 Task: Create in the project ArtisanTech and in the Backlog issue 'Develop a new tool for automated testing of mobile application functional correctness and performance under varying network conditions' a child issue 'Integration with employee benefits systems', and assign it to team member softage.2@softage.net. Create in the project ArtisanTech and in the Backlog issue 'Upgrade the session management and timeout mechanisms of a web application to improve user security and session management' a child issue 'Code optimization for energy-efficient audio processing', and assign it to team member softage.3@softage.net
Action: Mouse moved to (181, 56)
Screenshot: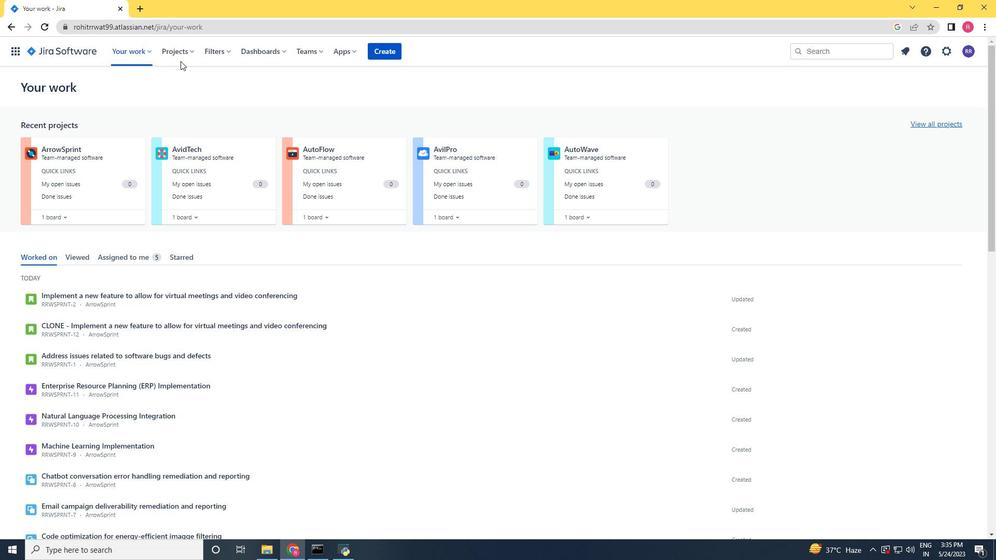 
Action: Mouse pressed left at (181, 56)
Screenshot: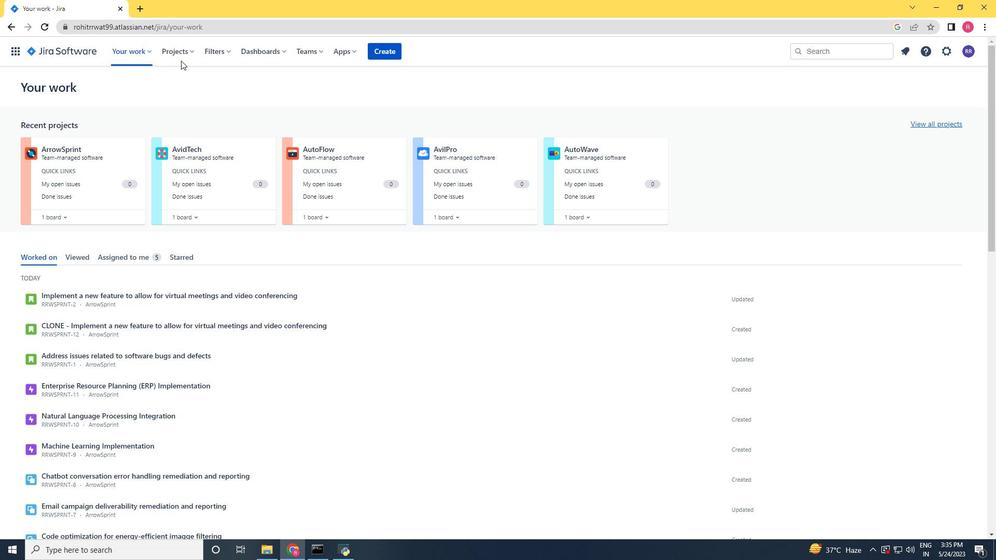 
Action: Mouse moved to (211, 104)
Screenshot: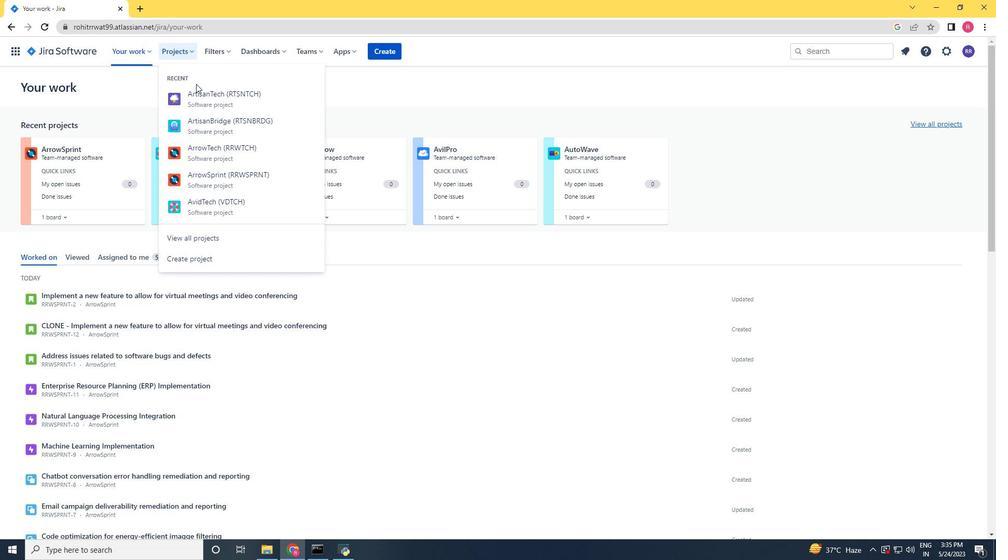 
Action: Mouse pressed left at (211, 104)
Screenshot: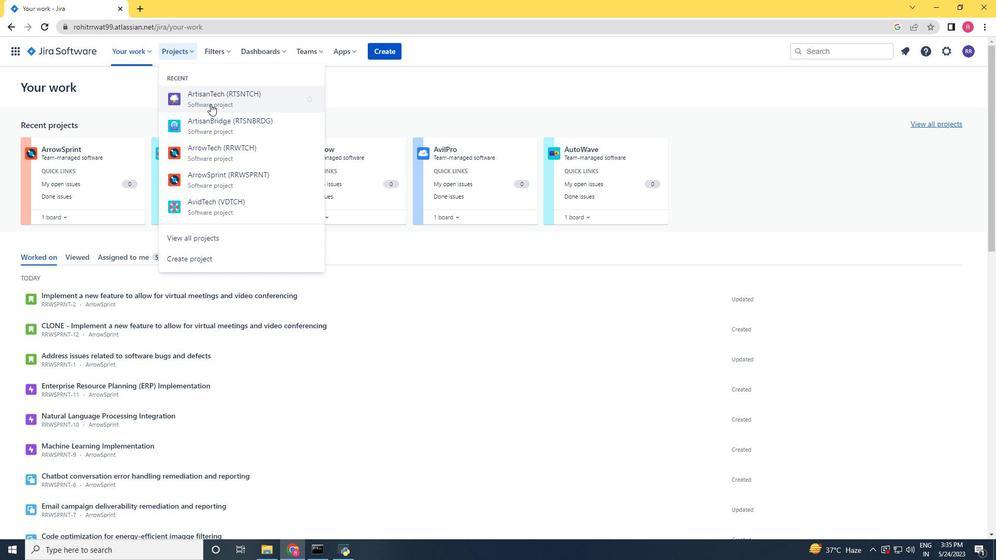 
Action: Mouse moved to (38, 158)
Screenshot: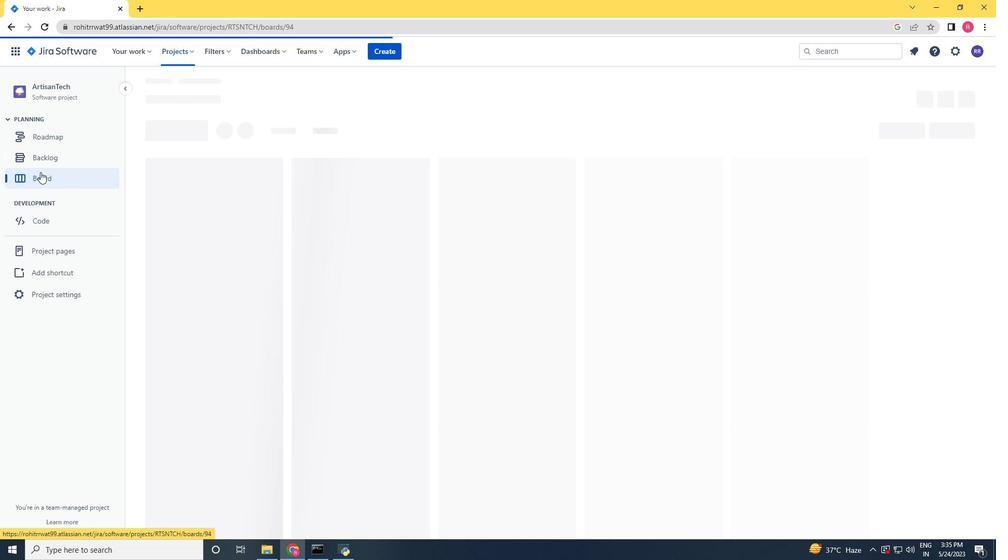 
Action: Mouse pressed left at (38, 158)
Screenshot: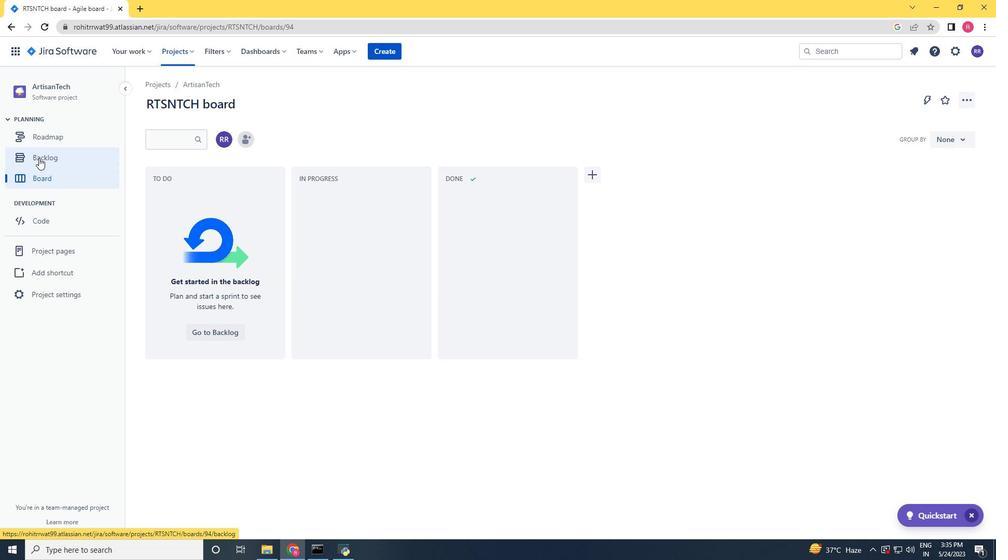 
Action: Mouse moved to (756, 313)
Screenshot: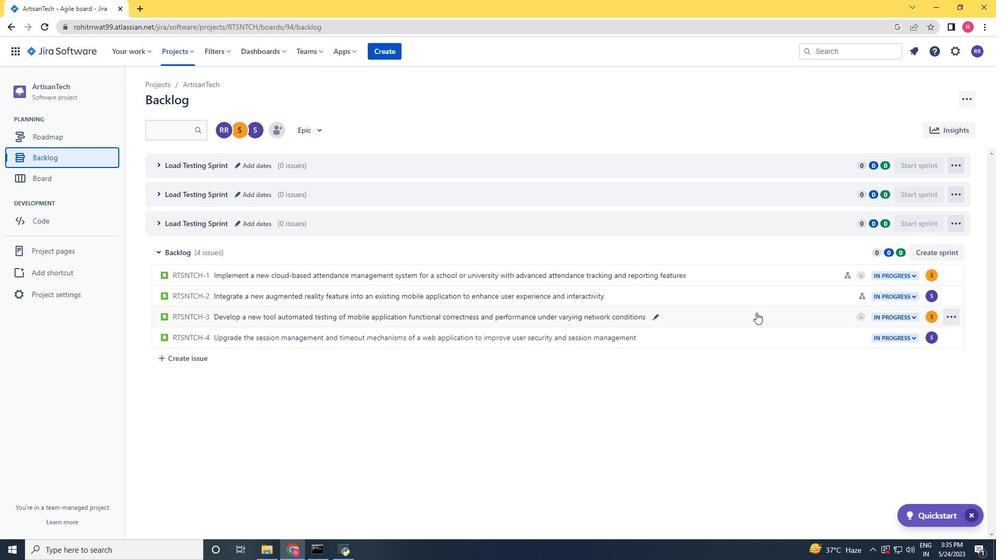 
Action: Mouse pressed left at (756, 313)
Screenshot: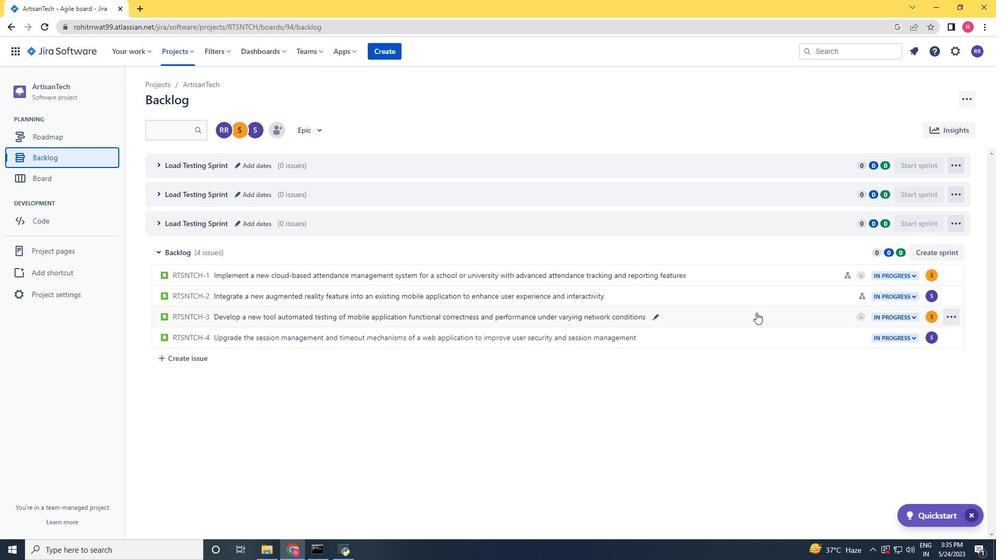 
Action: Mouse moved to (814, 262)
Screenshot: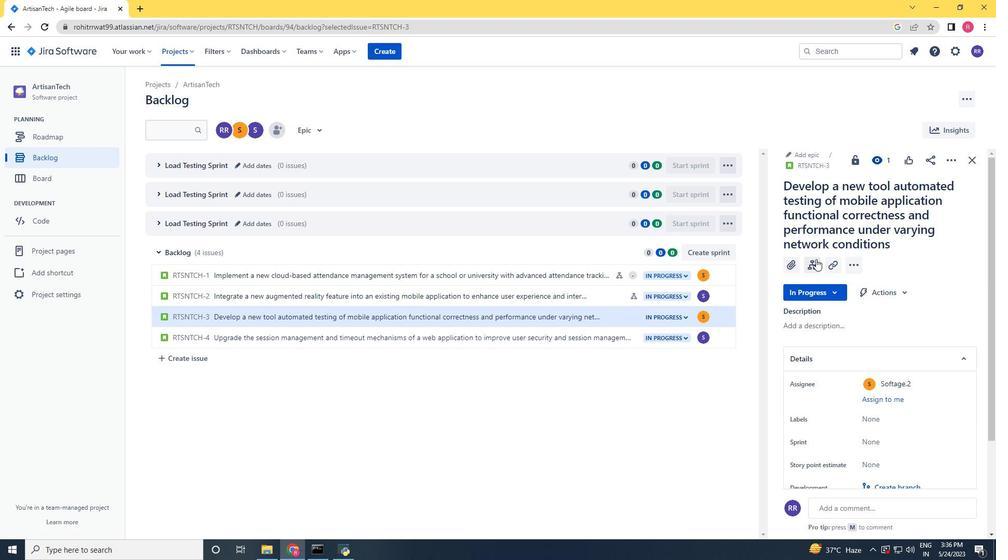 
Action: Mouse pressed left at (814, 262)
Screenshot: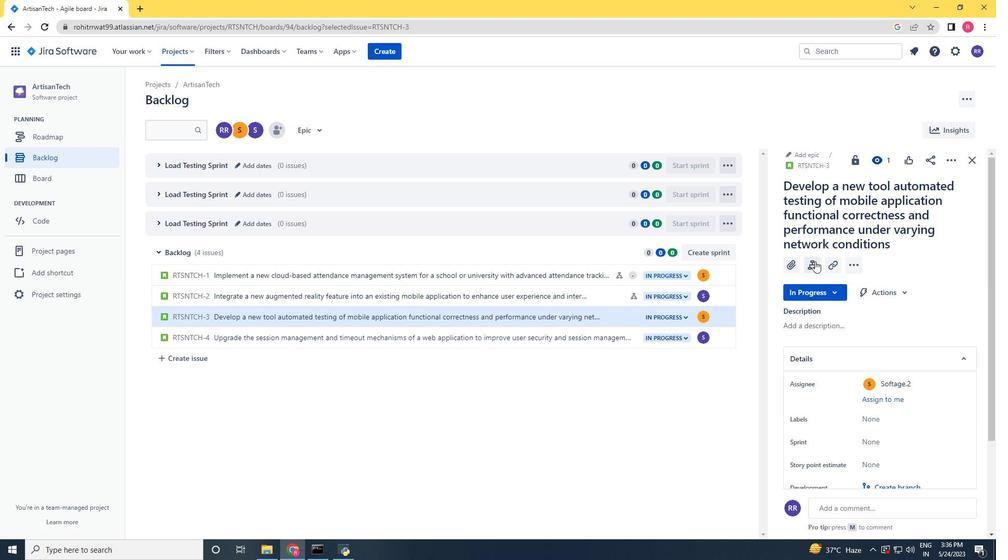 
Action: Mouse moved to (792, 255)
Screenshot: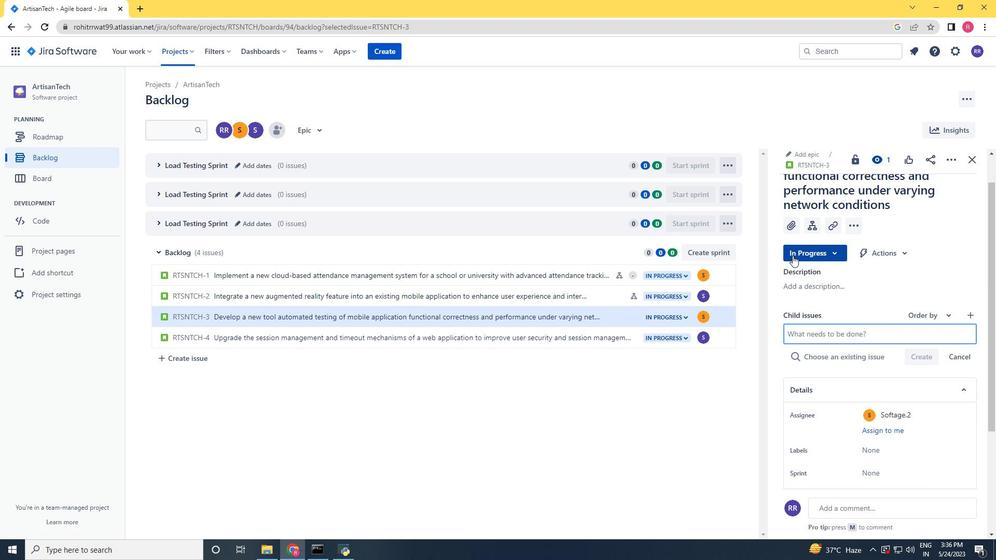 
Action: Key pressed <Key.shift_r>Integration<Key.space>with<Key.space>employee<Key.space>benefits<Key.space>system<Key.space><Key.enter>
Screenshot: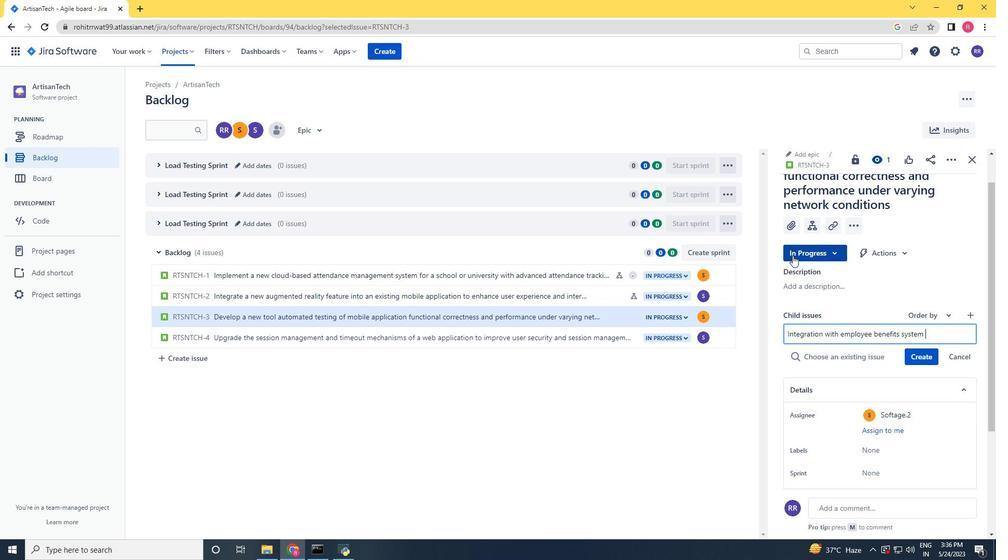 
Action: Mouse moved to (625, 344)
Screenshot: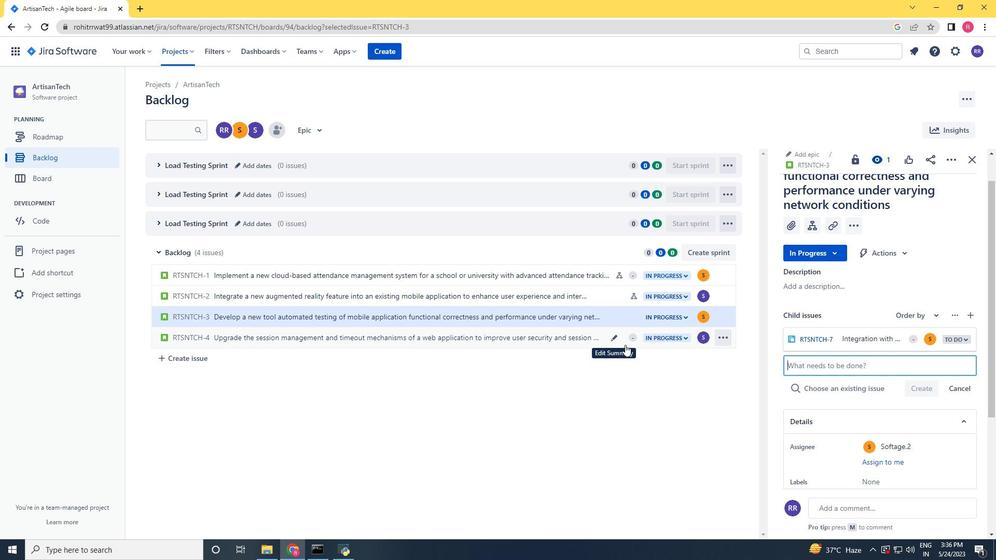 
Action: Mouse pressed left at (625, 344)
Screenshot: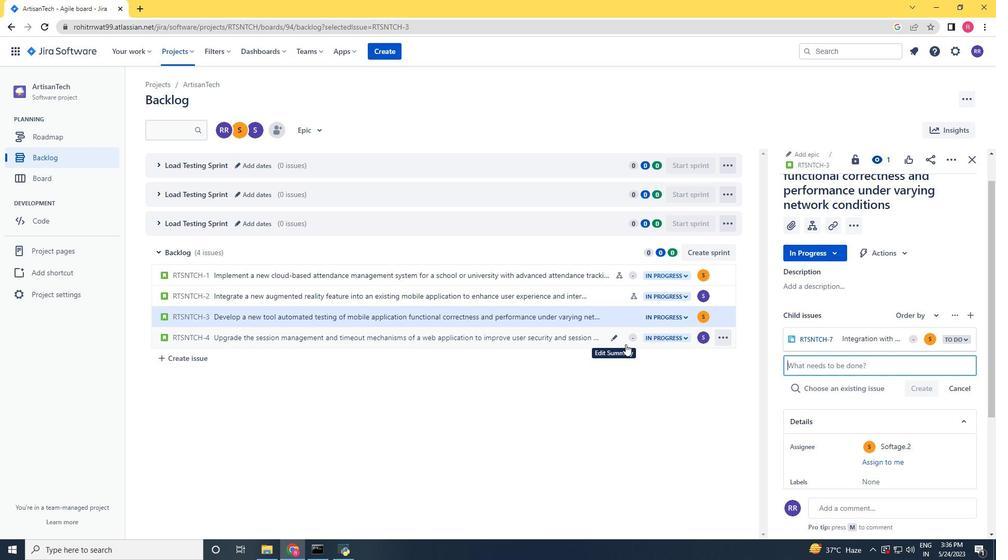 
Action: Mouse moved to (812, 249)
Screenshot: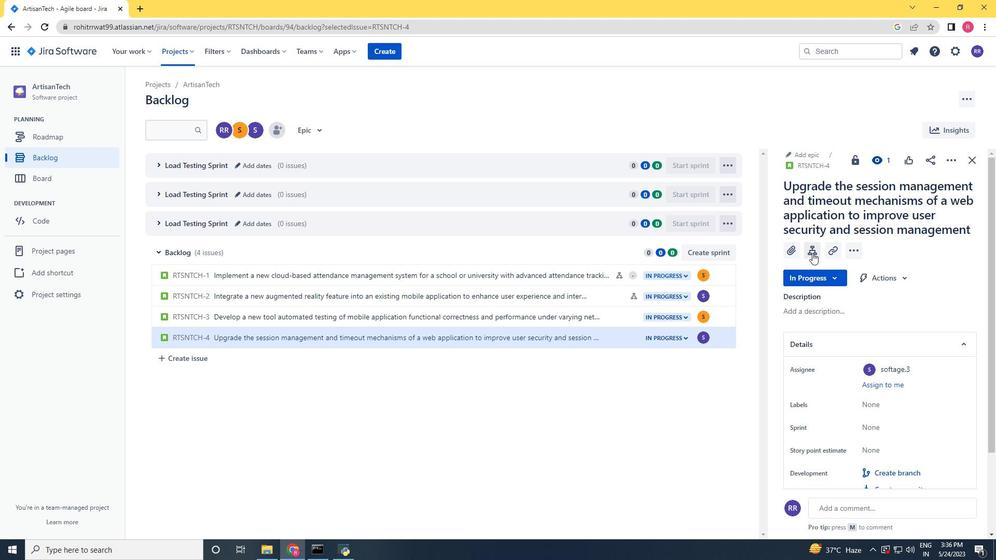 
Action: Mouse pressed left at (812, 249)
Screenshot: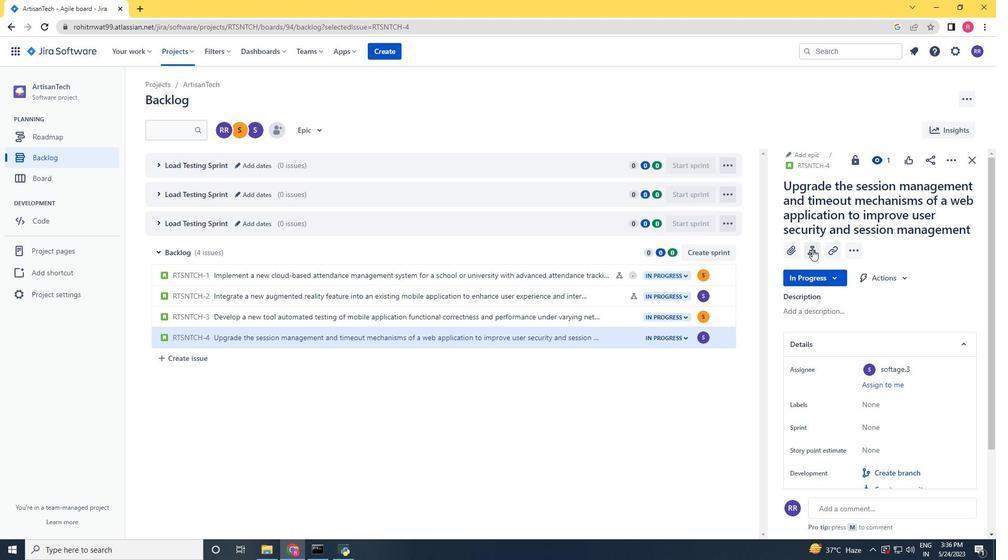 
Action: Mouse moved to (845, 328)
Screenshot: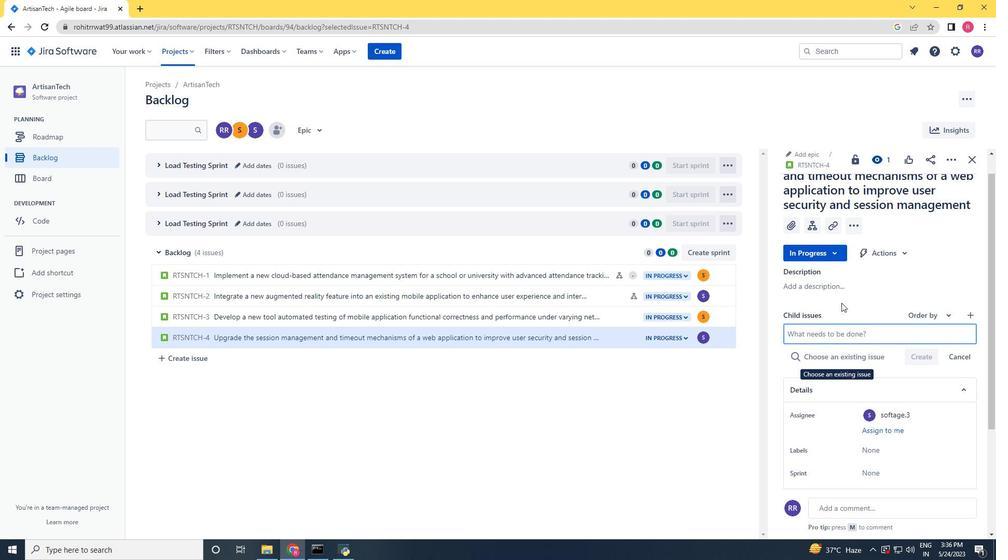 
Action: Key pressed <Key.shift>Code<Key.space>optimization<Key.space>for<Key.space>energy-effcient<Key.space><Key.left><Key.left><Key.left><Key.left><Key.left><Key.right><Key.right><Key.right><Key.right><Key.left><Key.left><Key.left><Key.left><Key.left>i<Key.right><Key.right><Key.right><Key.right><Key.right><Key.right>audio<Key.space>processing<Key.space><Key.enter>
Screenshot: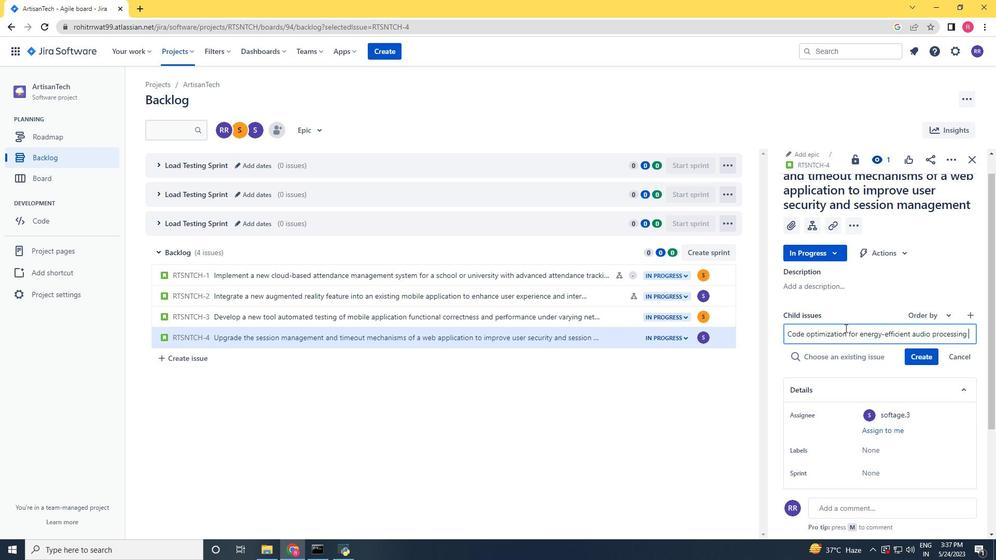 
Action: Mouse moved to (934, 341)
Screenshot: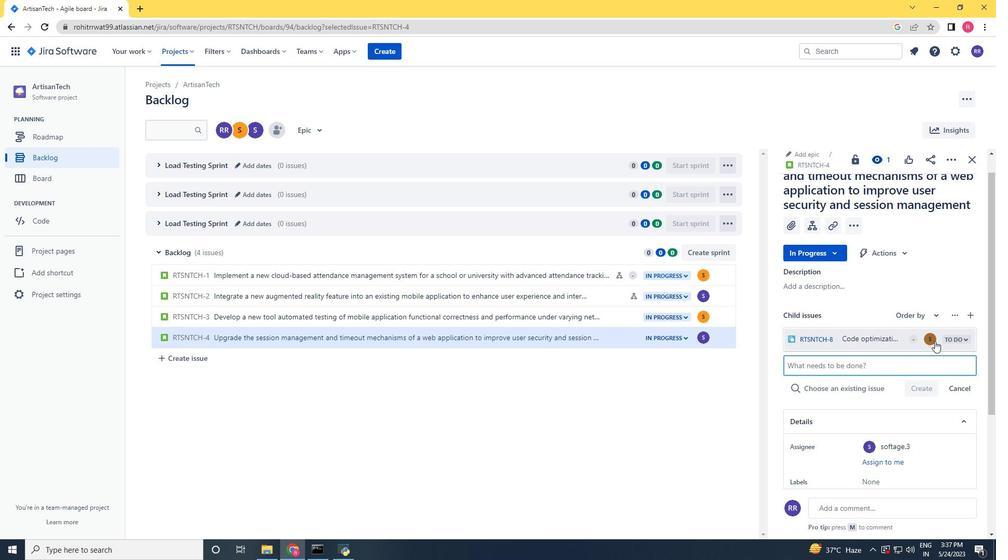 
Action: Mouse pressed left at (934, 341)
Screenshot: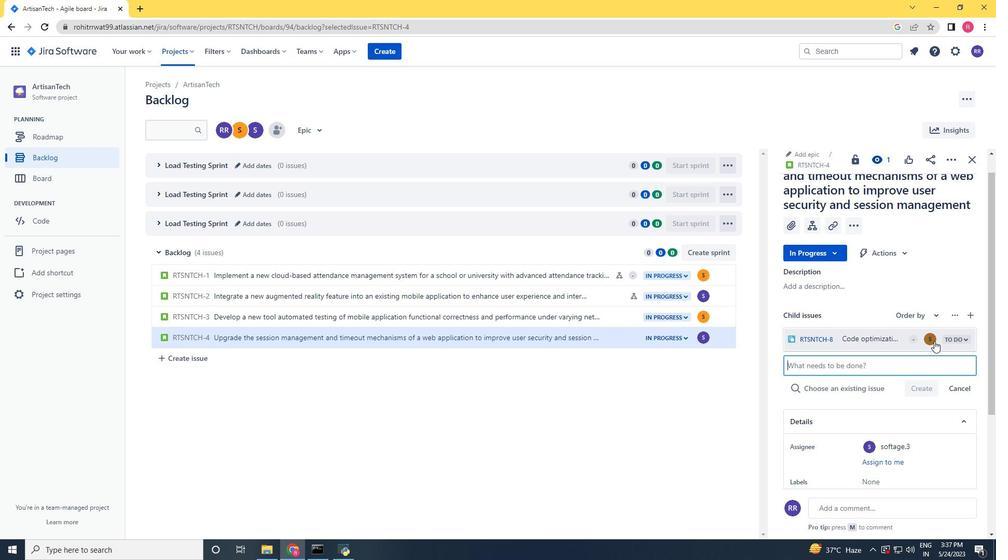 
Action: Key pressed softage..<Key.backspace>3
Screenshot: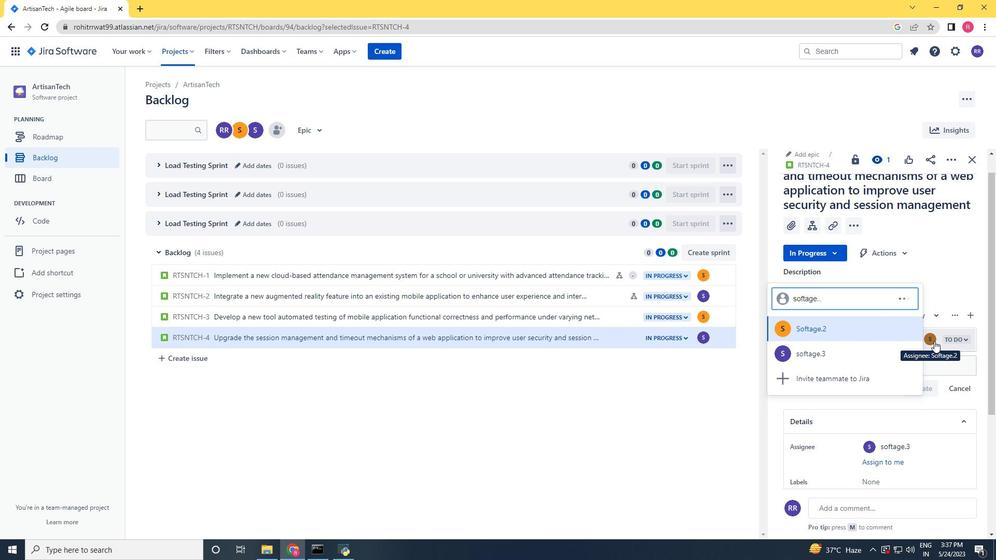 
Action: Mouse moved to (841, 326)
Screenshot: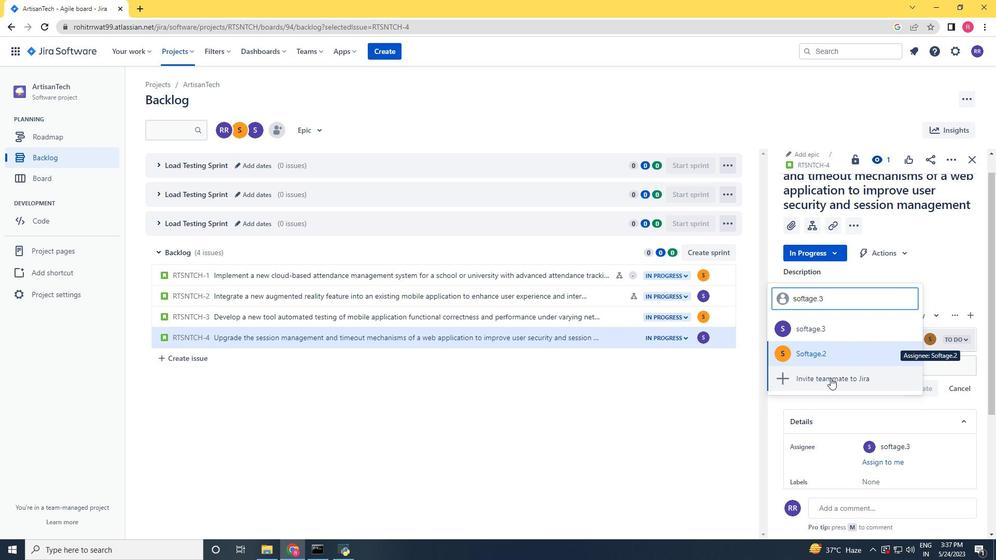 
Action: Mouse pressed left at (841, 326)
Screenshot: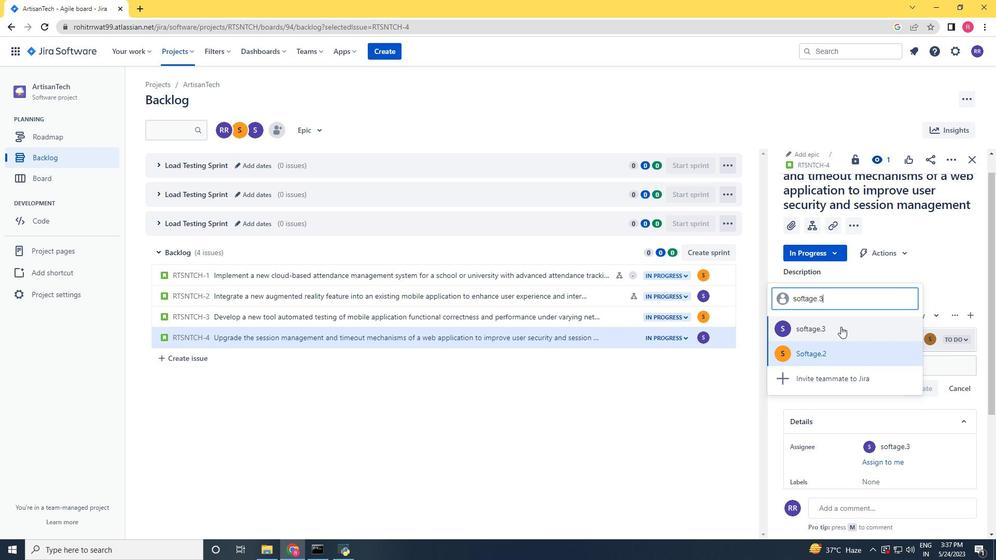
Action: Mouse moved to (673, 425)
Screenshot: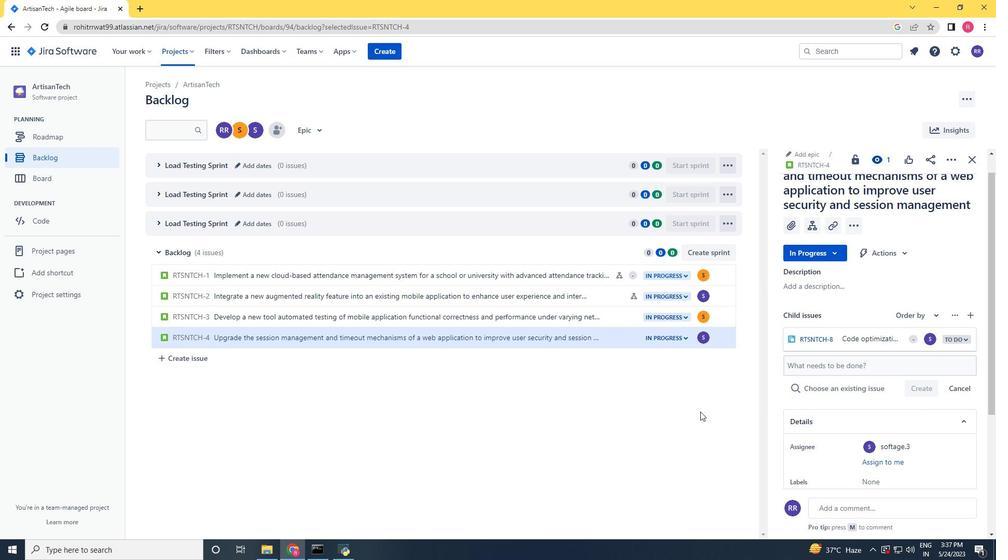 
